 Task: Add a condition where "Ticket status Contains none of the following Solved" in unsolved tickets in your groups.
Action: Mouse moved to (112, 376)
Screenshot: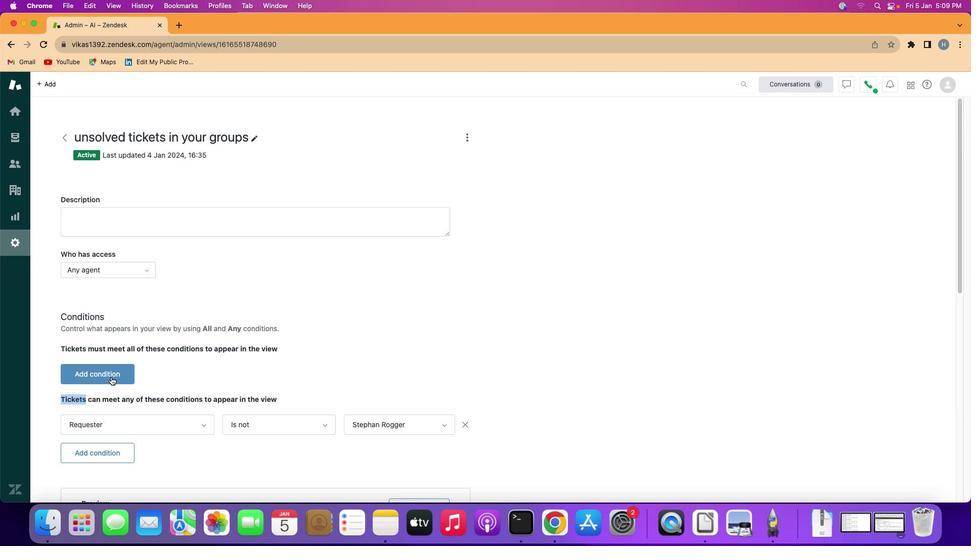 
Action: Mouse pressed left at (112, 376)
Screenshot: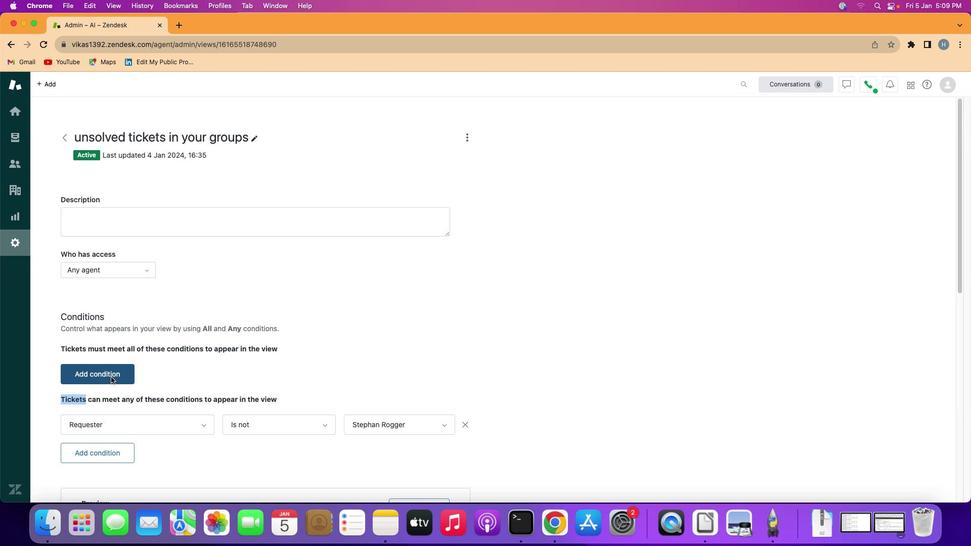 
Action: Mouse moved to (129, 370)
Screenshot: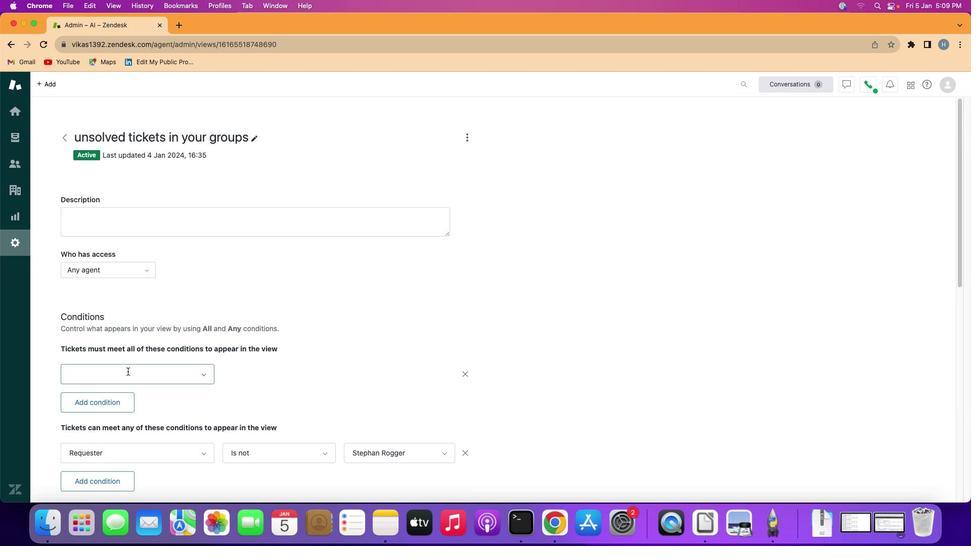 
Action: Mouse pressed left at (129, 370)
Screenshot: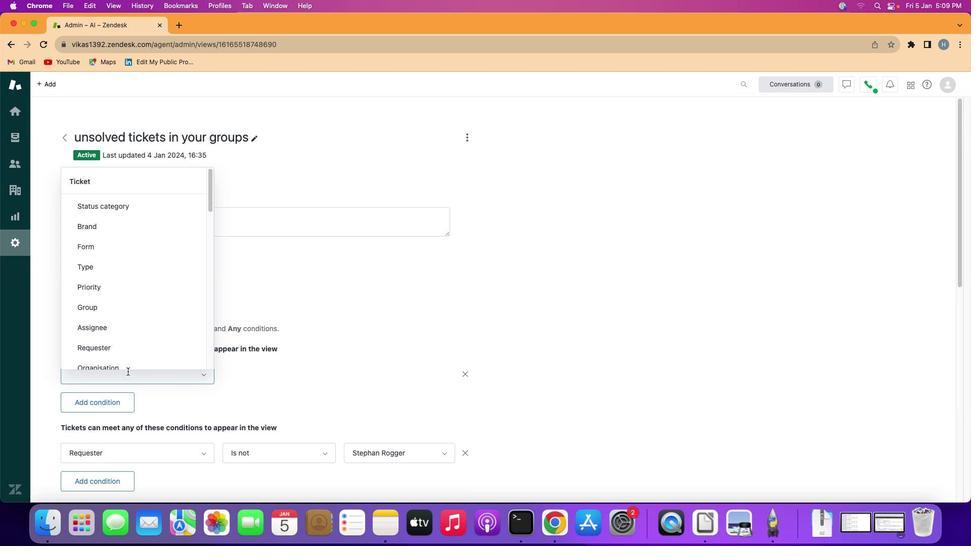 
Action: Mouse moved to (124, 270)
Screenshot: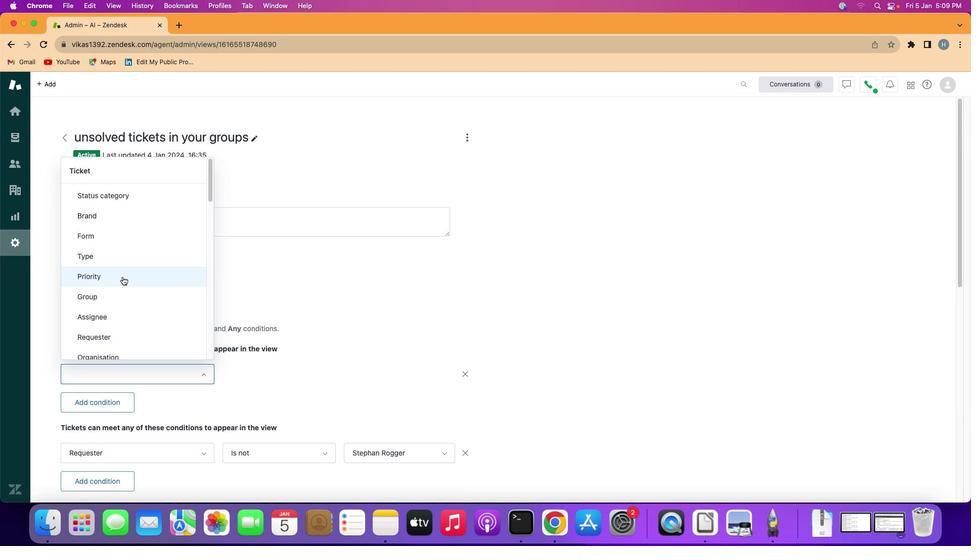 
Action: Mouse scrolled (124, 270) with delta (0, -20)
Screenshot: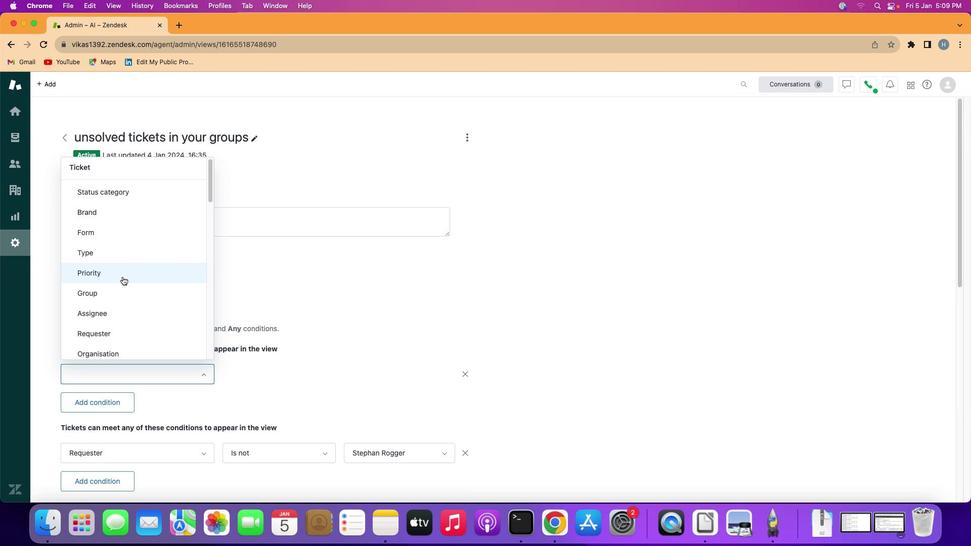 
Action: Mouse scrolled (124, 270) with delta (0, -19)
Screenshot: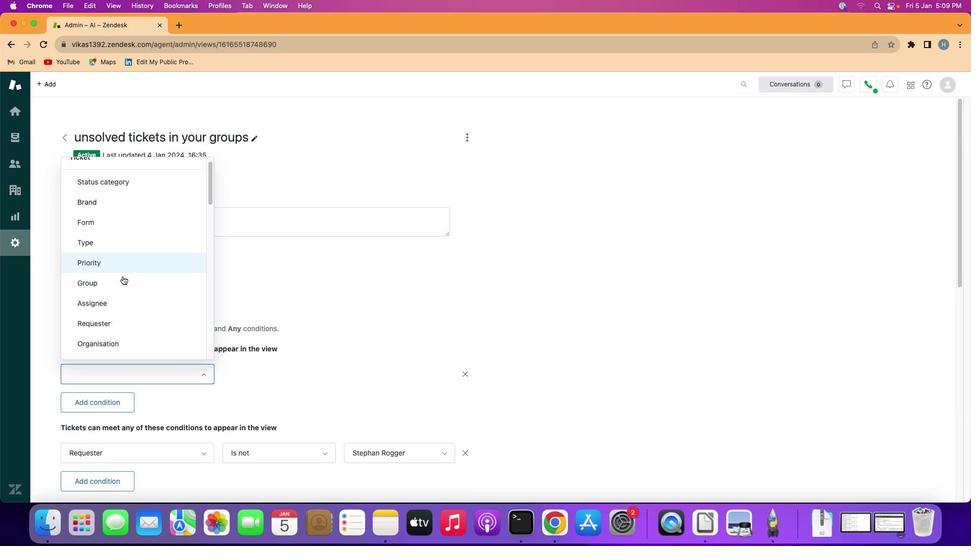 
Action: Mouse scrolled (124, 270) with delta (0, -21)
Screenshot: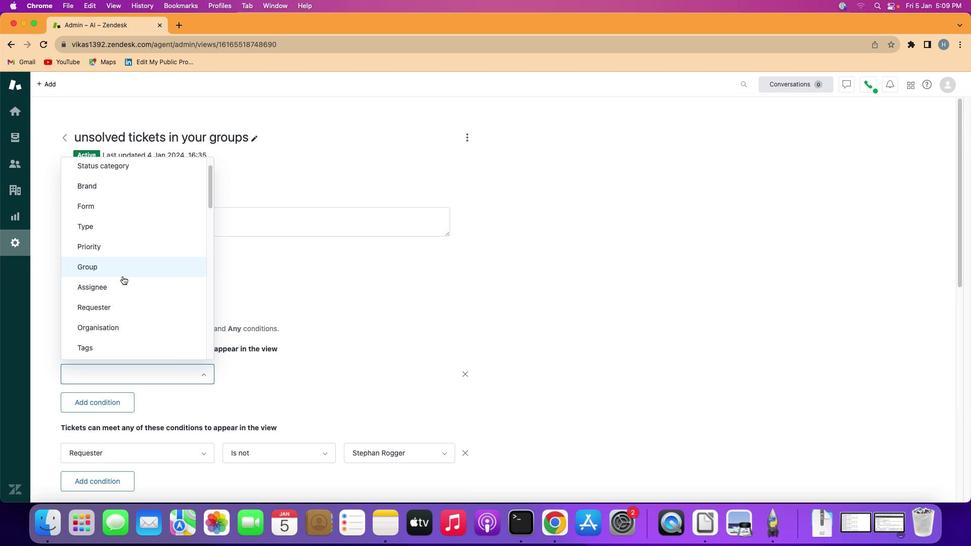 
Action: Mouse moved to (124, 270)
Screenshot: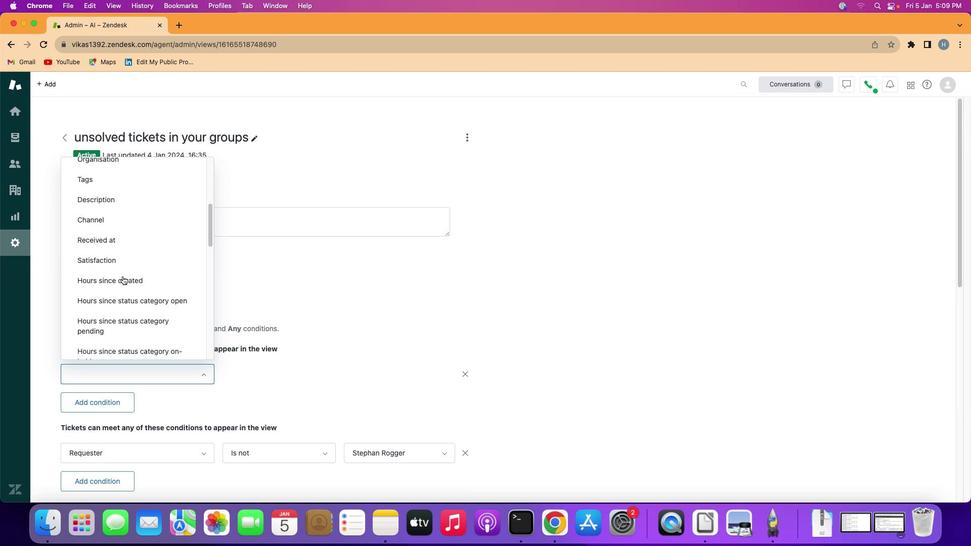 
Action: Mouse scrolled (124, 270) with delta (0, -21)
Screenshot: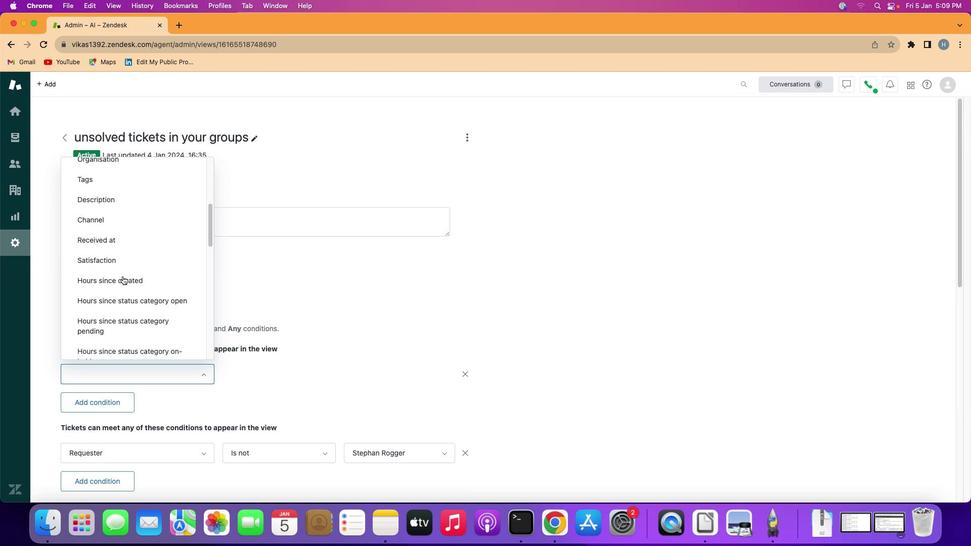 
Action: Mouse moved to (124, 270)
Screenshot: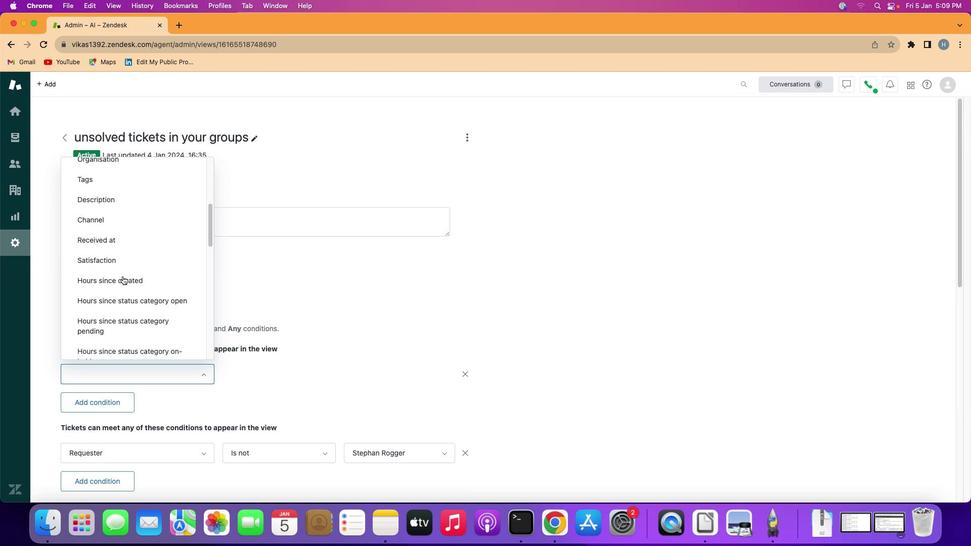 
Action: Mouse scrolled (124, 270) with delta (0, -22)
Screenshot: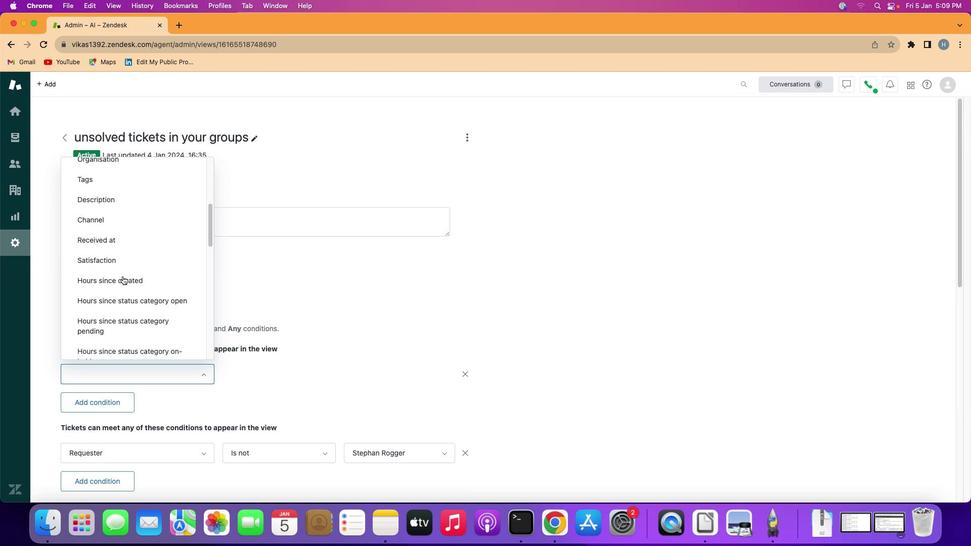 
Action: Mouse scrolled (124, 270) with delta (0, -22)
Screenshot: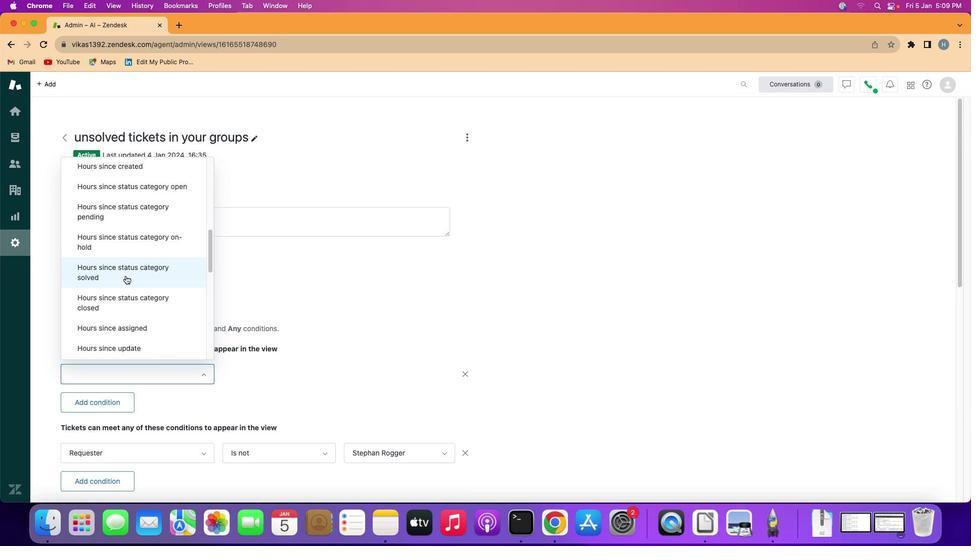 
Action: Mouse moved to (140, 271)
Screenshot: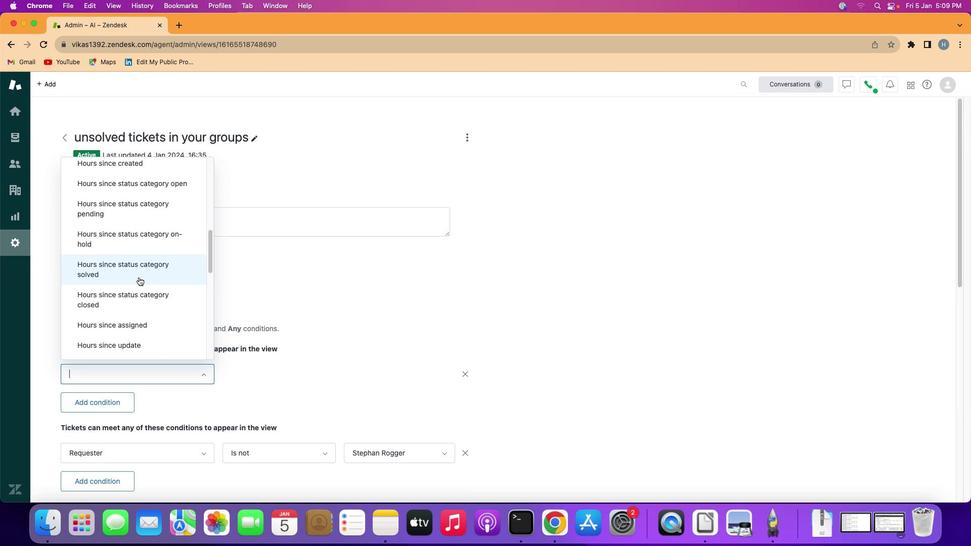
Action: Mouse scrolled (140, 271) with delta (0, -20)
Screenshot: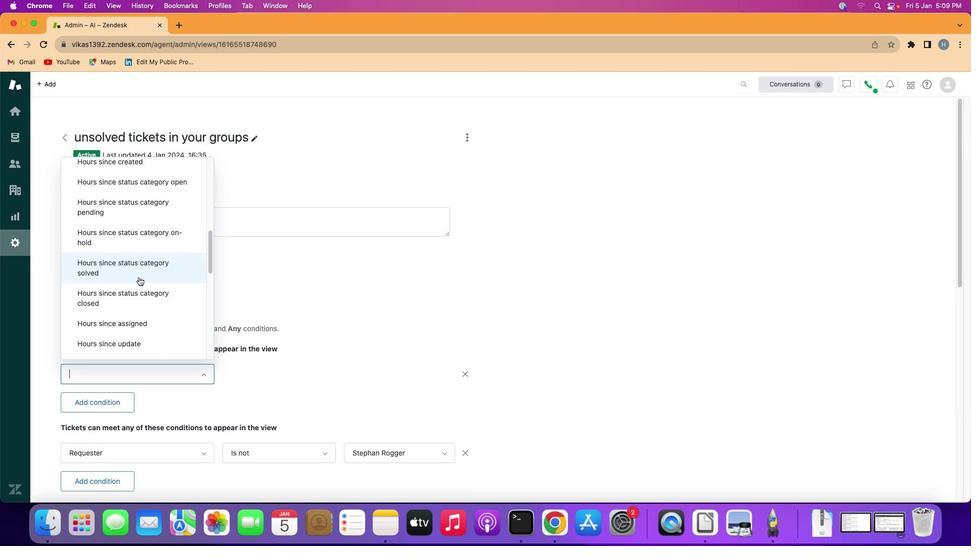 
Action: Mouse scrolled (140, 271) with delta (0, -20)
Screenshot: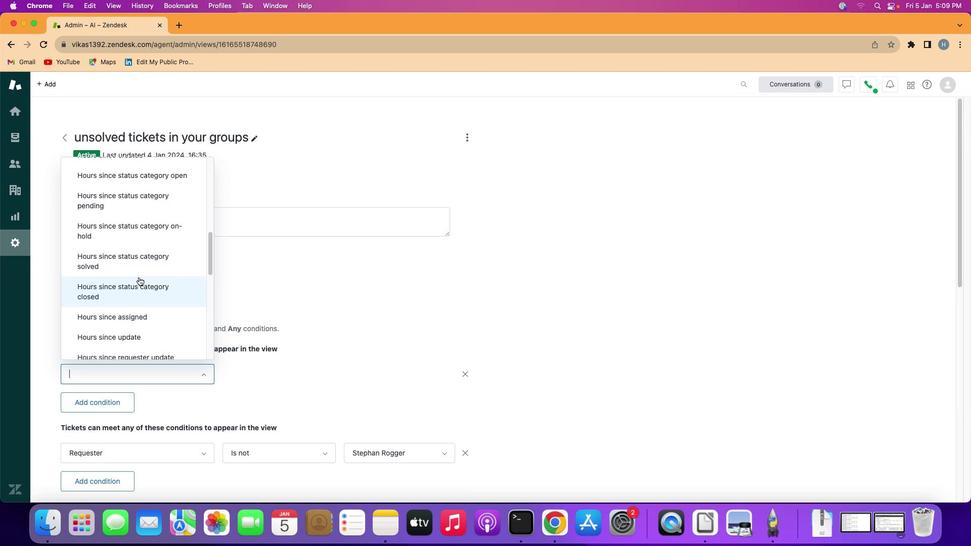 
Action: Mouse scrolled (140, 271) with delta (0, -20)
Screenshot: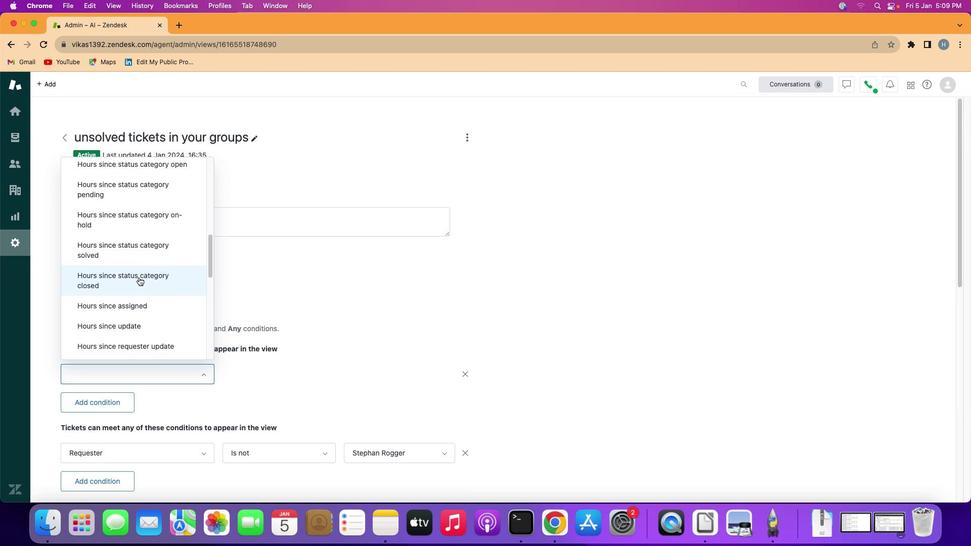 
Action: Mouse moved to (140, 271)
Screenshot: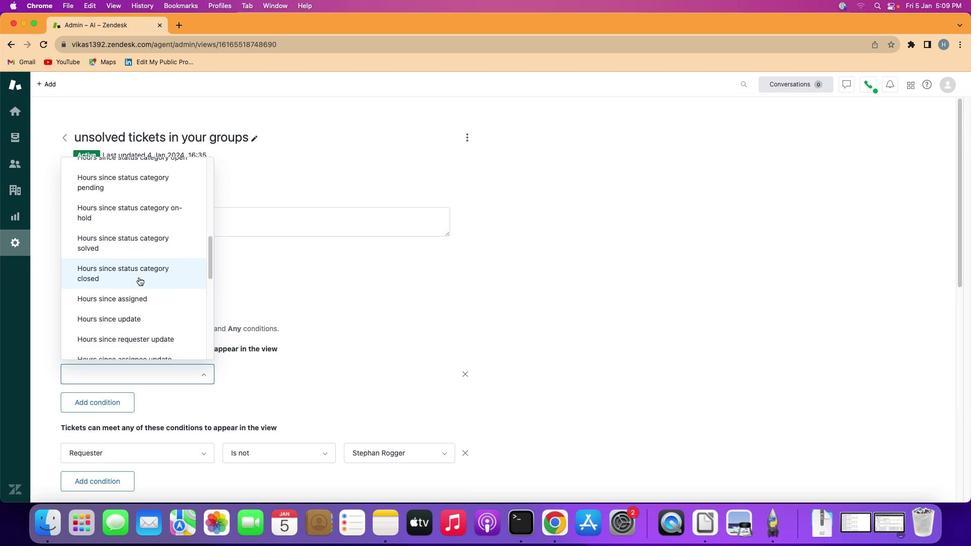 
Action: Mouse scrolled (140, 271) with delta (0, -20)
Screenshot: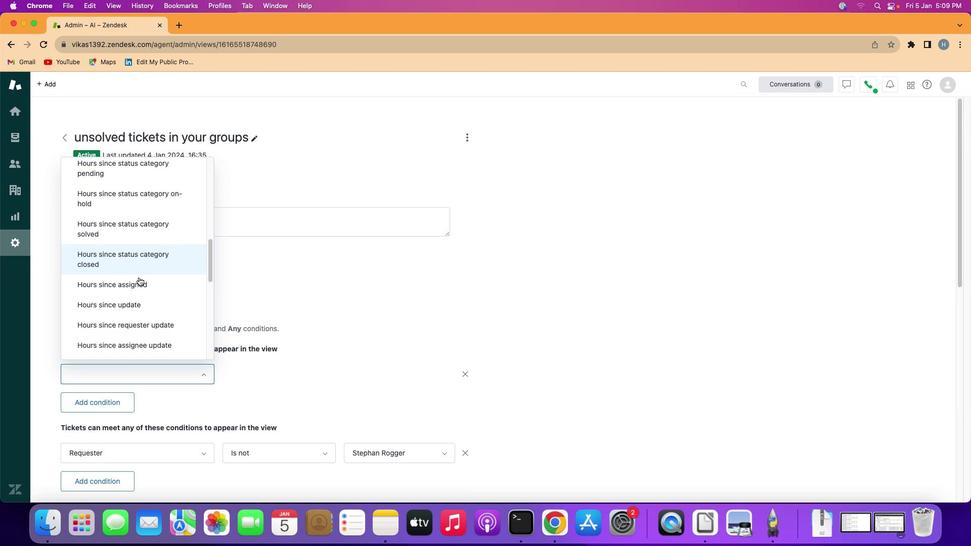 
Action: Mouse scrolled (140, 271) with delta (0, -20)
Screenshot: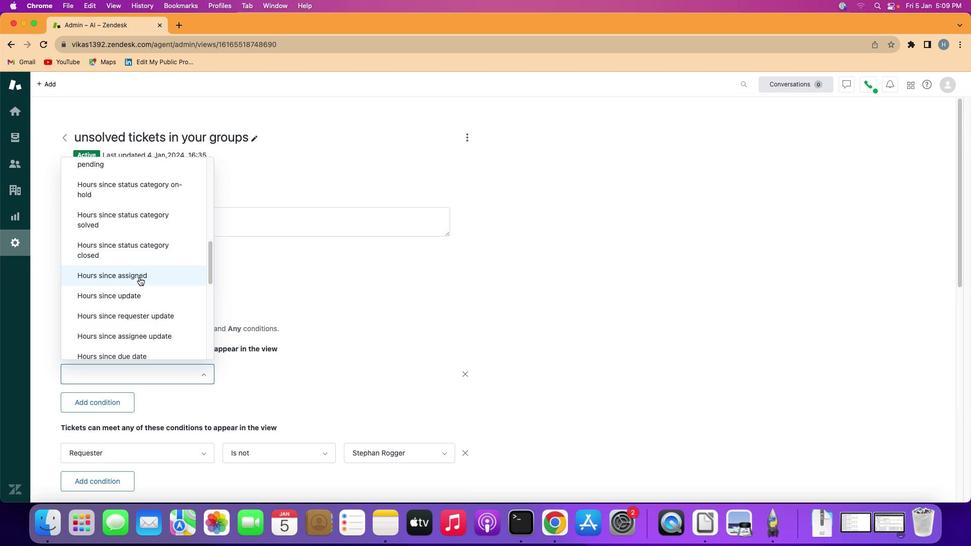 
Action: Mouse moved to (140, 271)
Screenshot: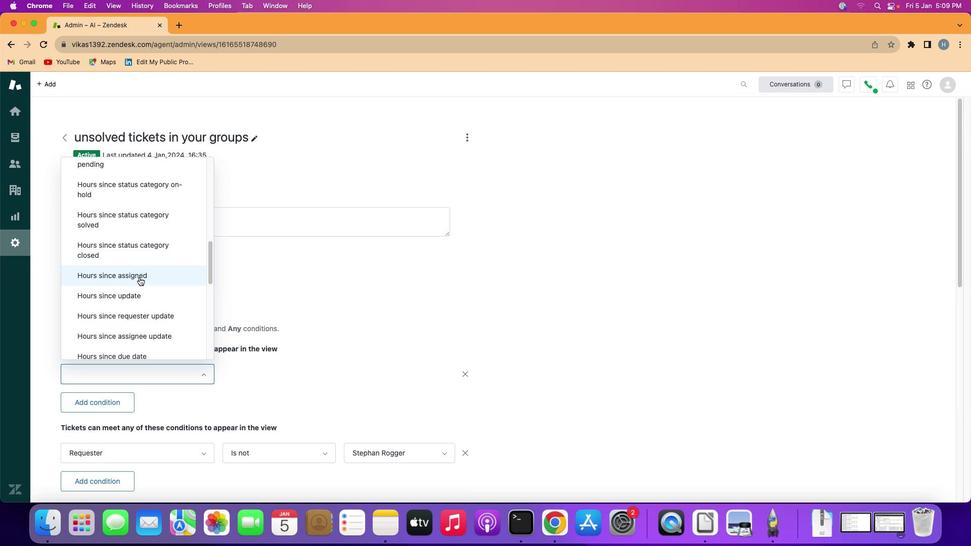 
Action: Mouse scrolled (140, 271) with delta (0, -20)
Screenshot: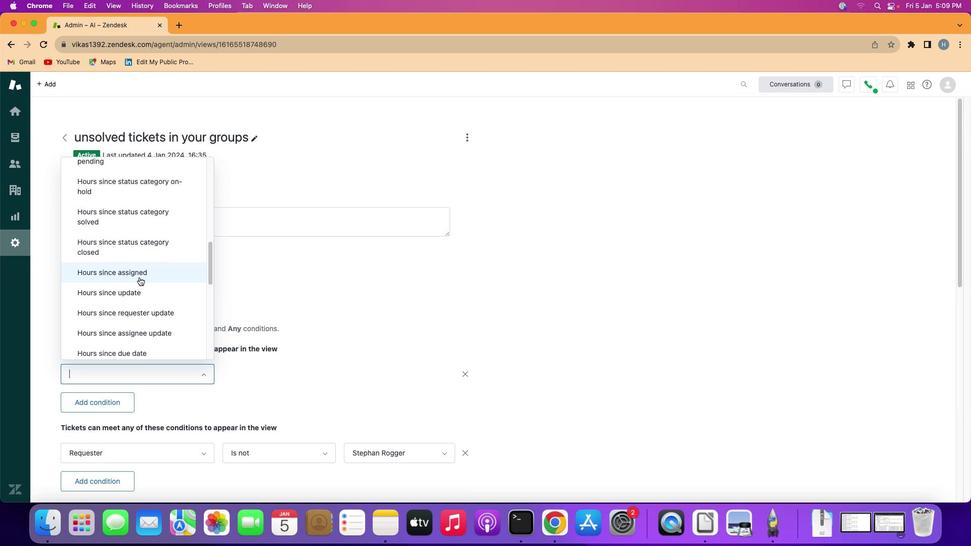 
Action: Mouse scrolled (140, 271) with delta (0, -20)
Screenshot: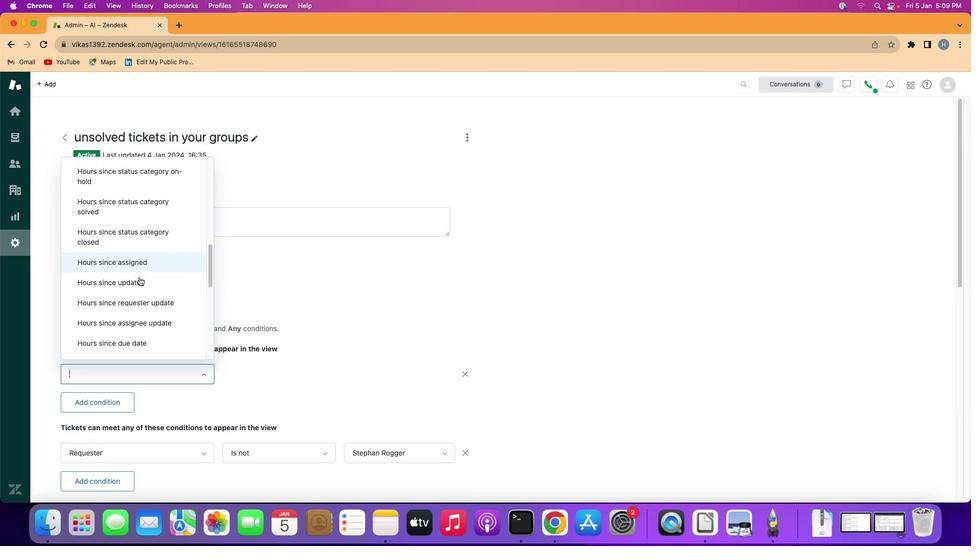 
Action: Mouse scrolled (140, 271) with delta (0, -20)
Screenshot: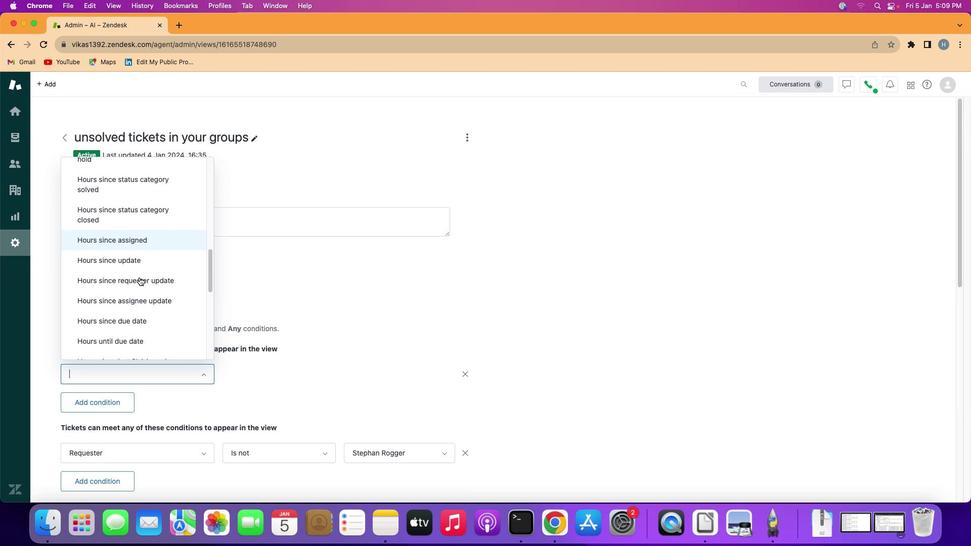
Action: Mouse scrolled (140, 271) with delta (0, -20)
Screenshot: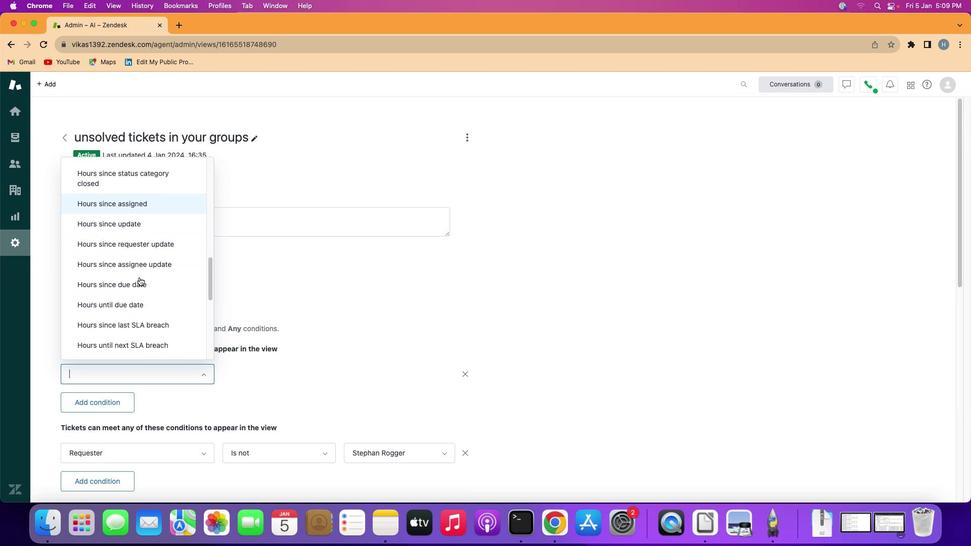 
Action: Mouse scrolled (140, 271) with delta (0, -20)
Screenshot: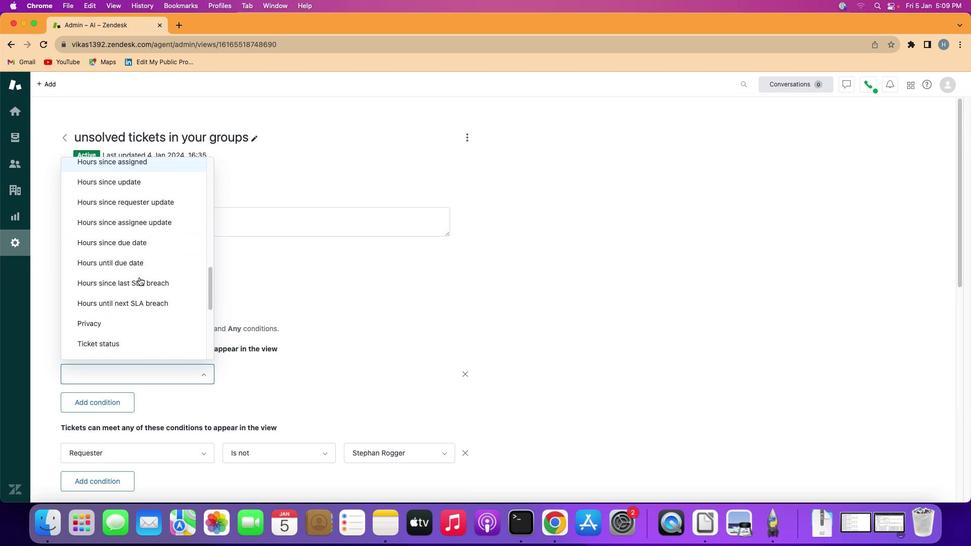 
Action: Mouse scrolled (140, 271) with delta (0, -20)
Screenshot: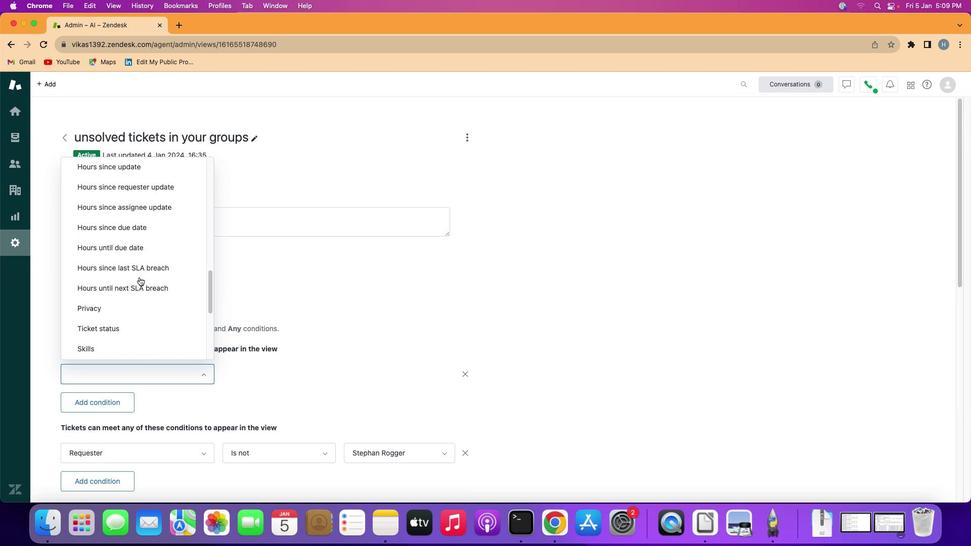 
Action: Mouse scrolled (140, 271) with delta (0, -20)
Screenshot: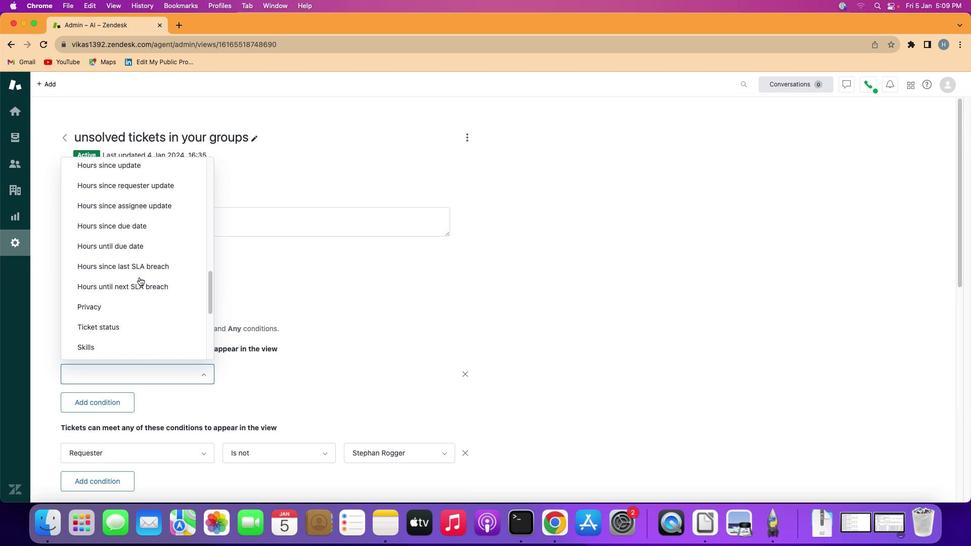 
Action: Mouse scrolled (140, 271) with delta (0, -19)
Screenshot: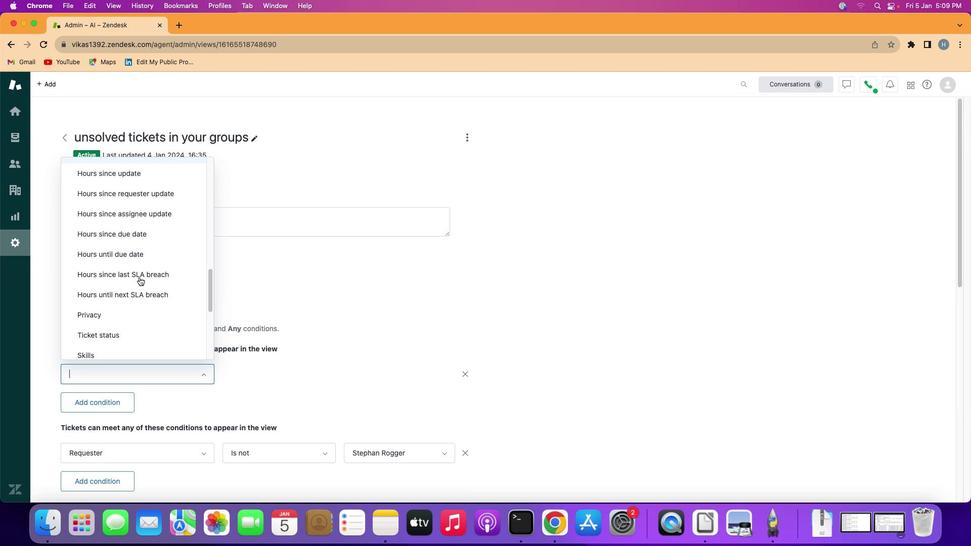 
Action: Mouse scrolled (140, 271) with delta (0, -20)
Screenshot: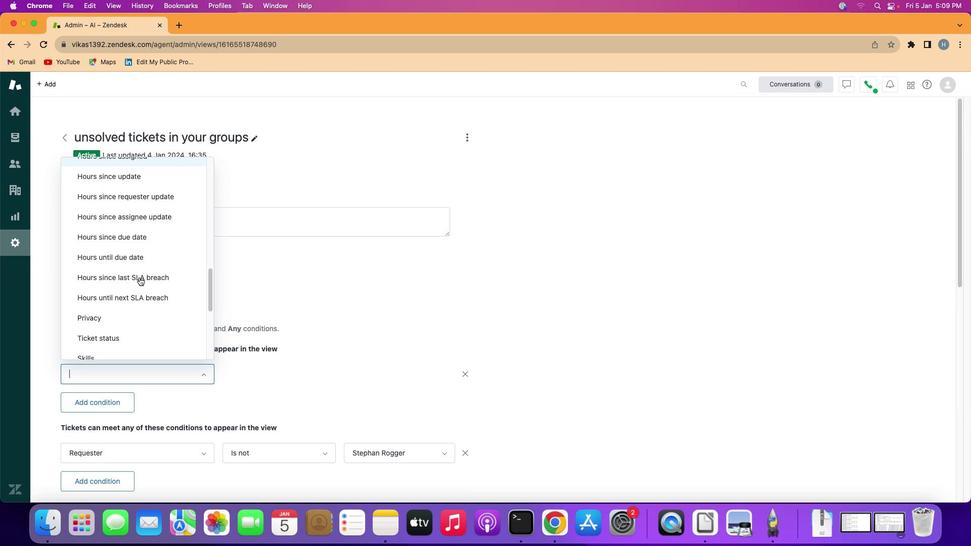 
Action: Mouse moved to (131, 336)
Screenshot: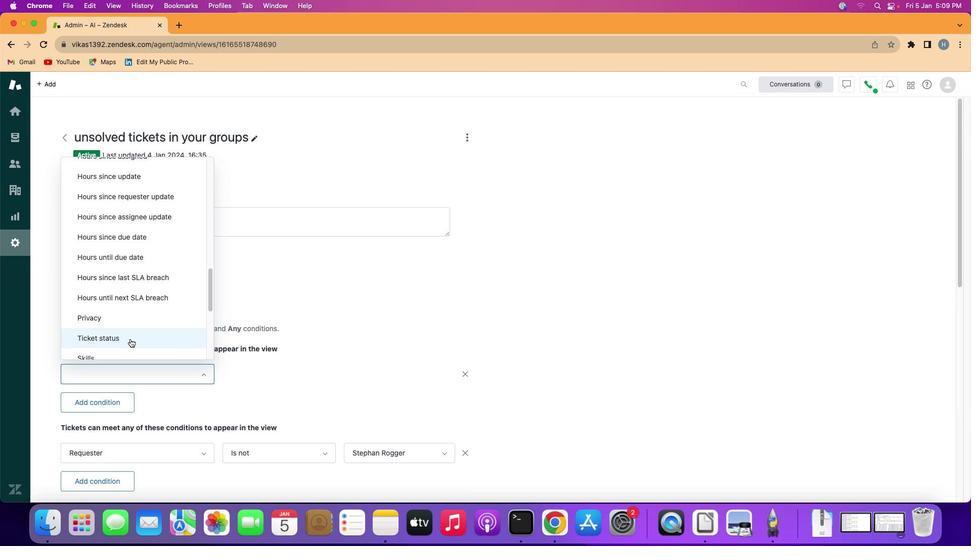 
Action: Mouse pressed left at (131, 336)
Screenshot: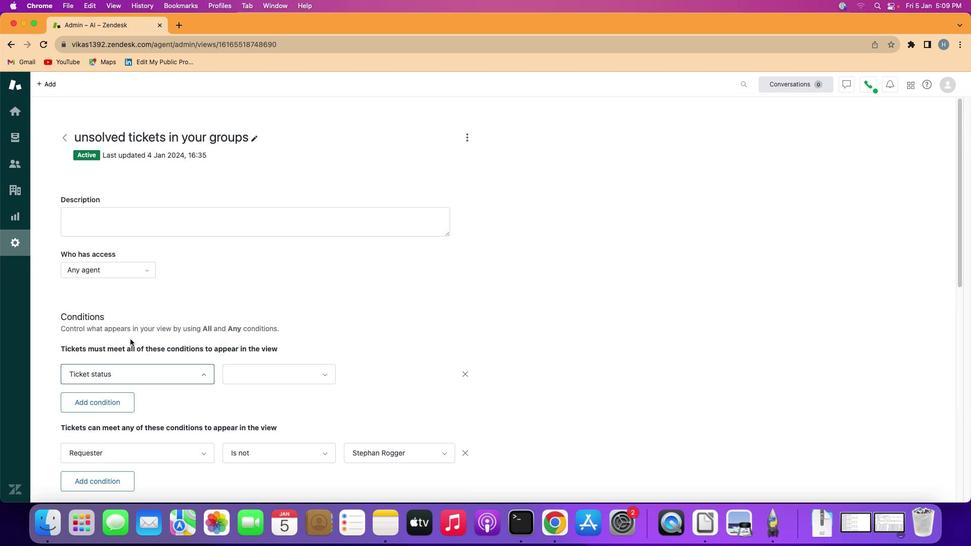 
Action: Mouse moved to (276, 372)
Screenshot: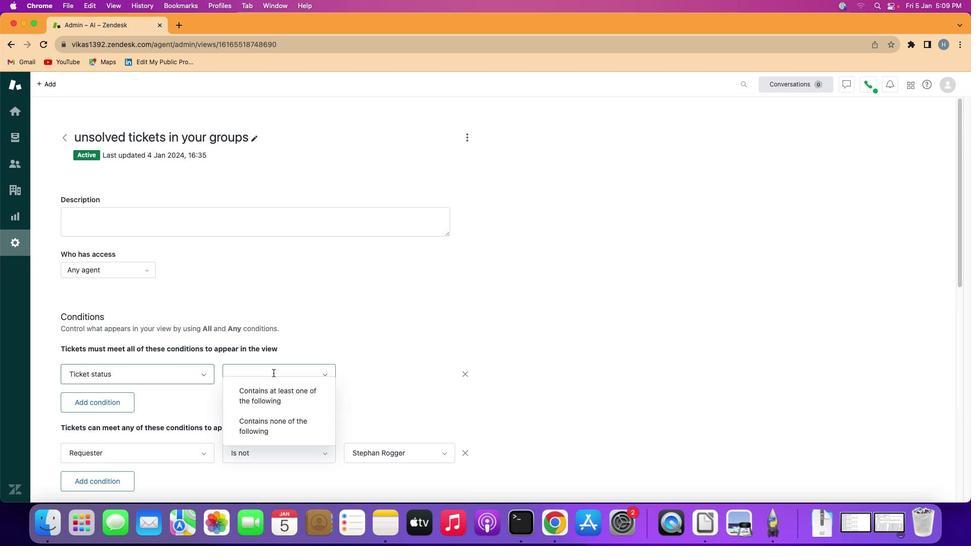 
Action: Mouse pressed left at (276, 372)
Screenshot: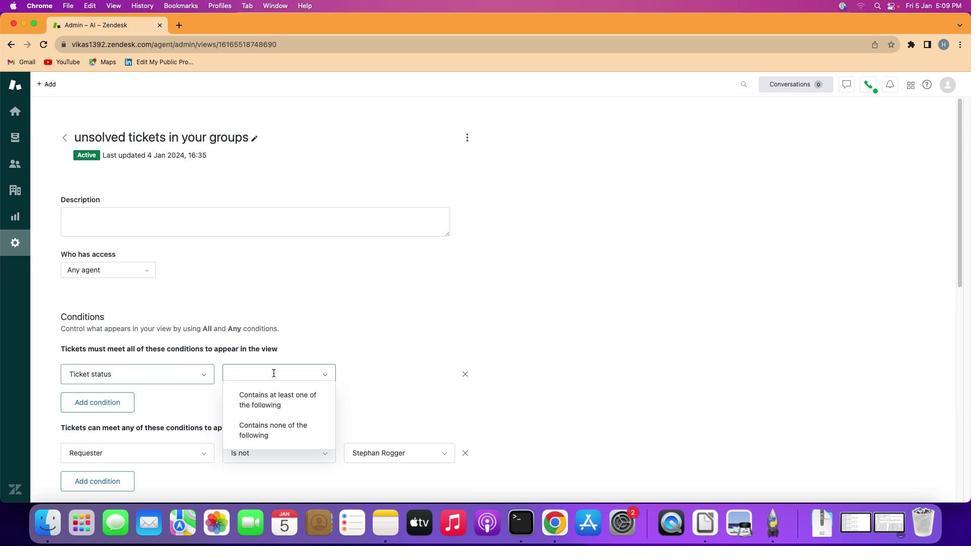 
Action: Mouse moved to (282, 431)
Screenshot: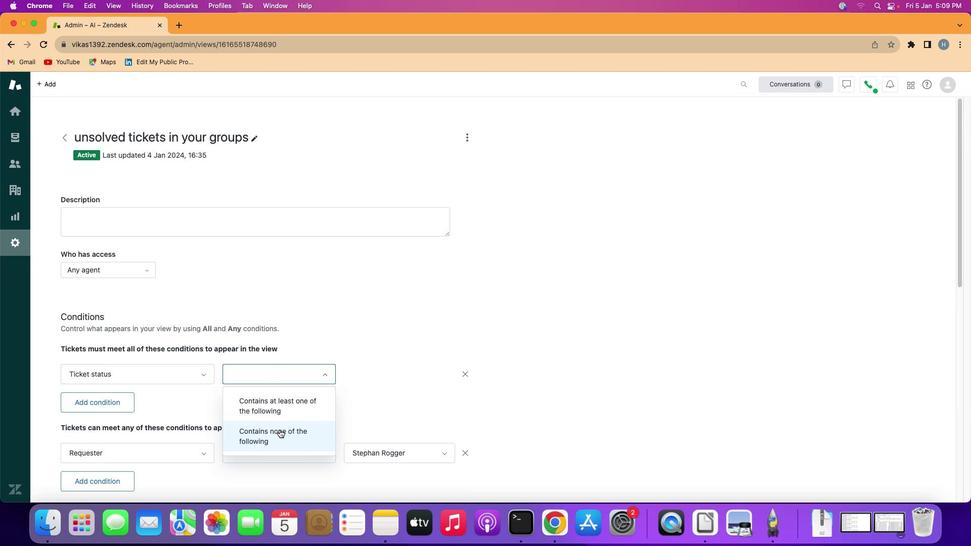 
Action: Mouse pressed left at (282, 431)
Screenshot: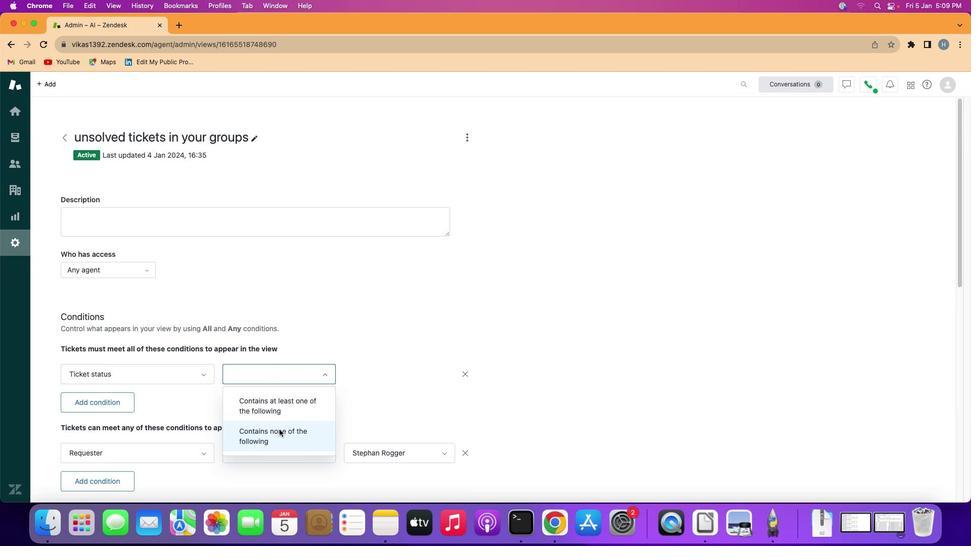 
Action: Mouse moved to (398, 350)
Screenshot: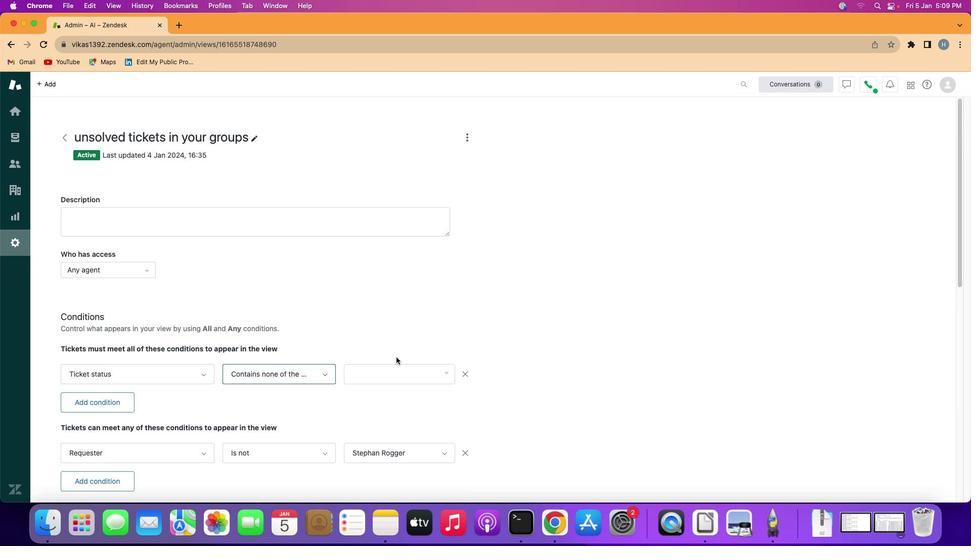 
Action: Mouse pressed left at (398, 350)
Screenshot: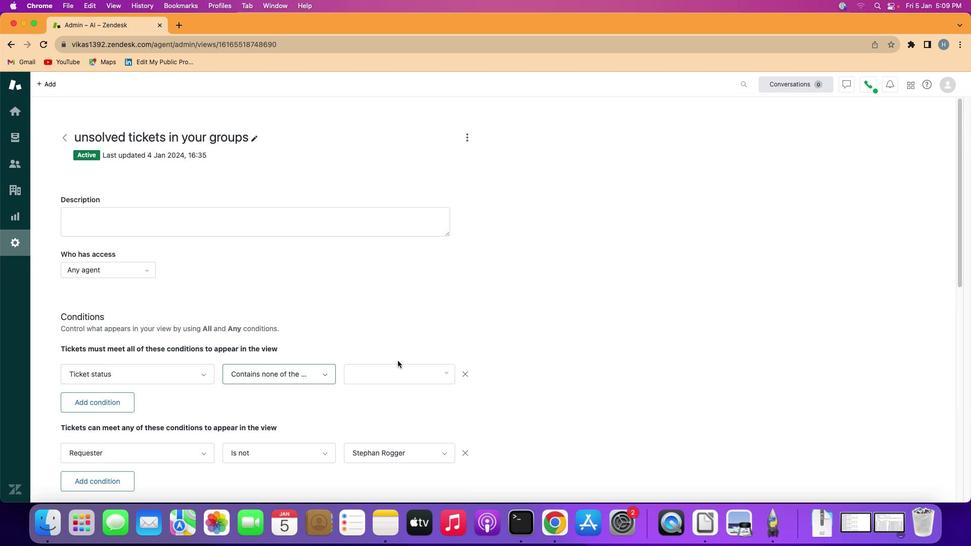
Action: Mouse moved to (402, 368)
Screenshot: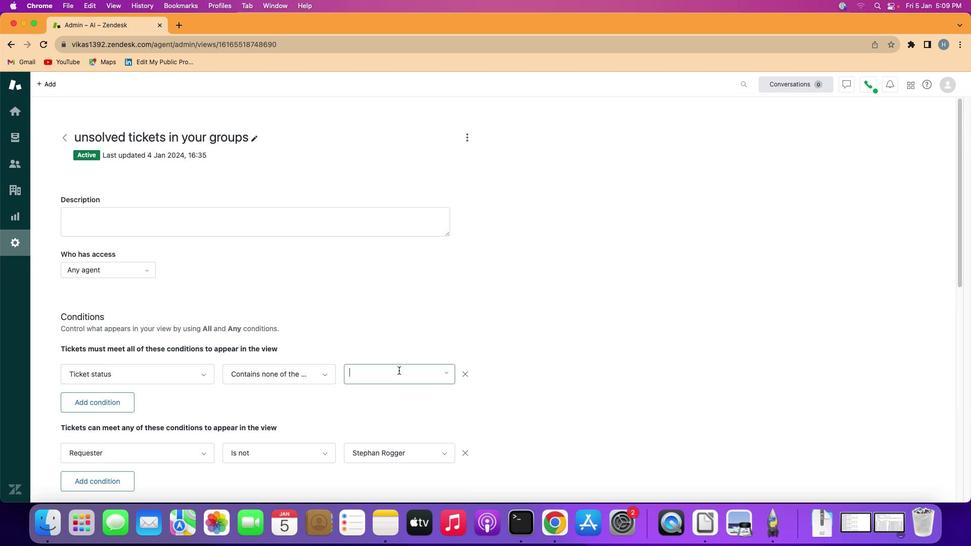 
Action: Mouse pressed left at (402, 368)
Screenshot: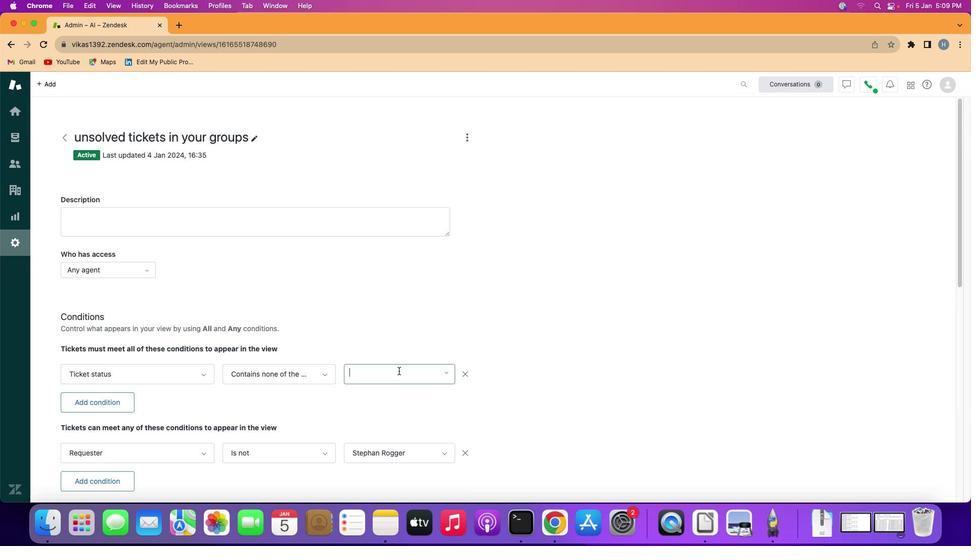 
Action: Mouse moved to (405, 442)
Screenshot: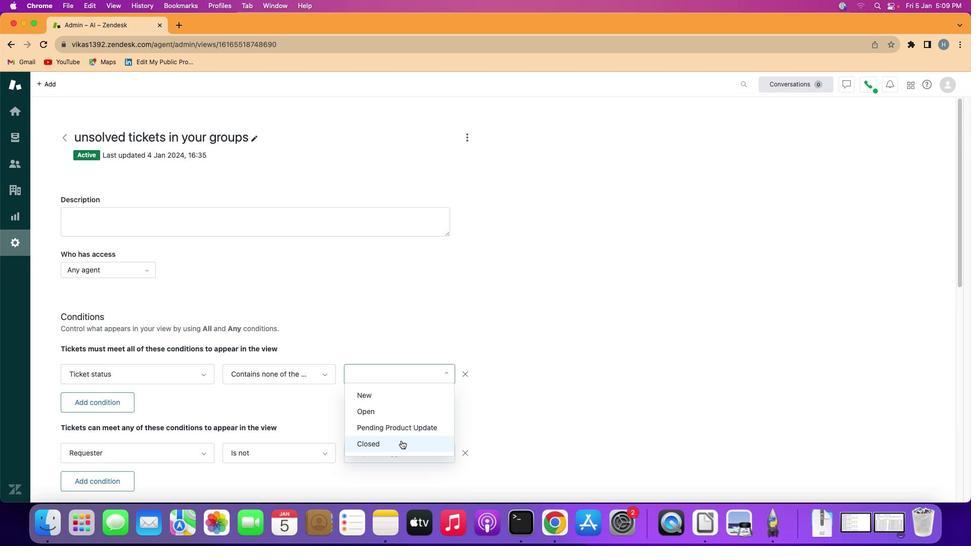 
Action: Mouse pressed left at (405, 442)
Screenshot: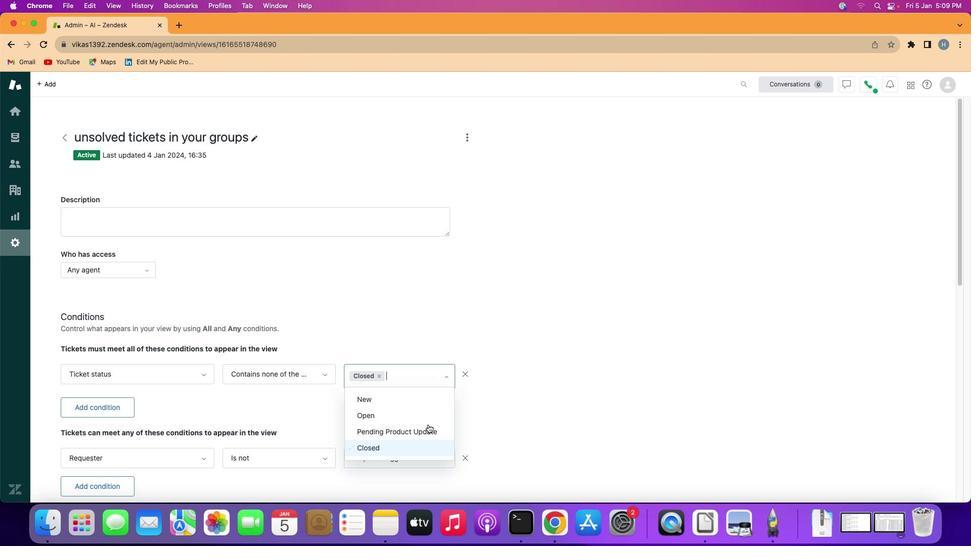 
Action: Mouse moved to (498, 396)
Screenshot: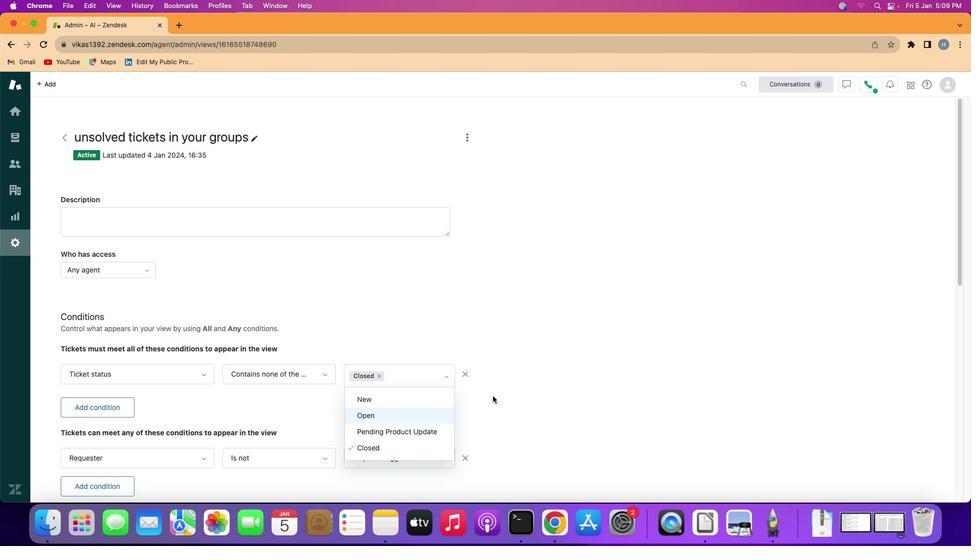 
Action: Mouse pressed left at (498, 396)
Screenshot: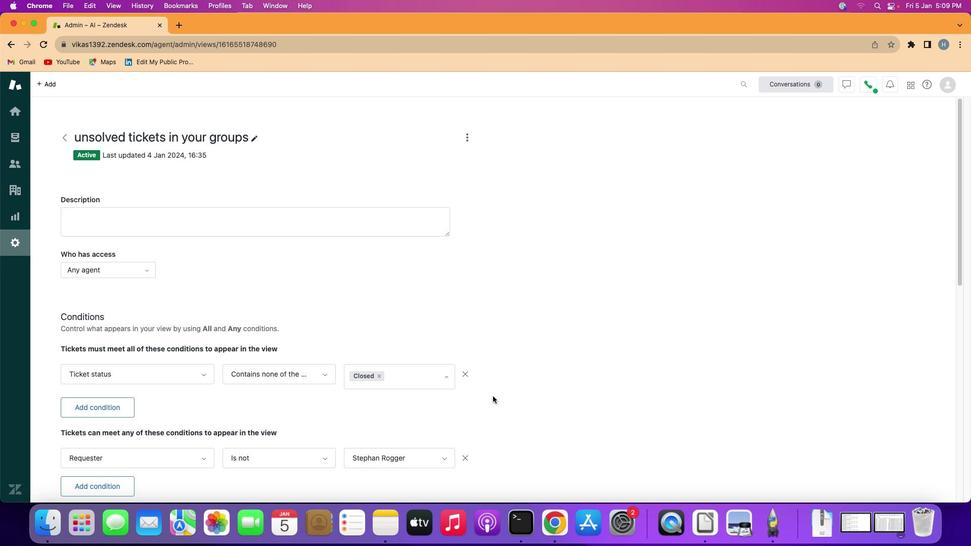 
